 Task: In the  document Emotionalintelligencefile.docx Change the allignment of footer to  'Right' Select the entire text and insert font style 'Lora' and font size: 16
Action: Mouse moved to (392, 613)
Screenshot: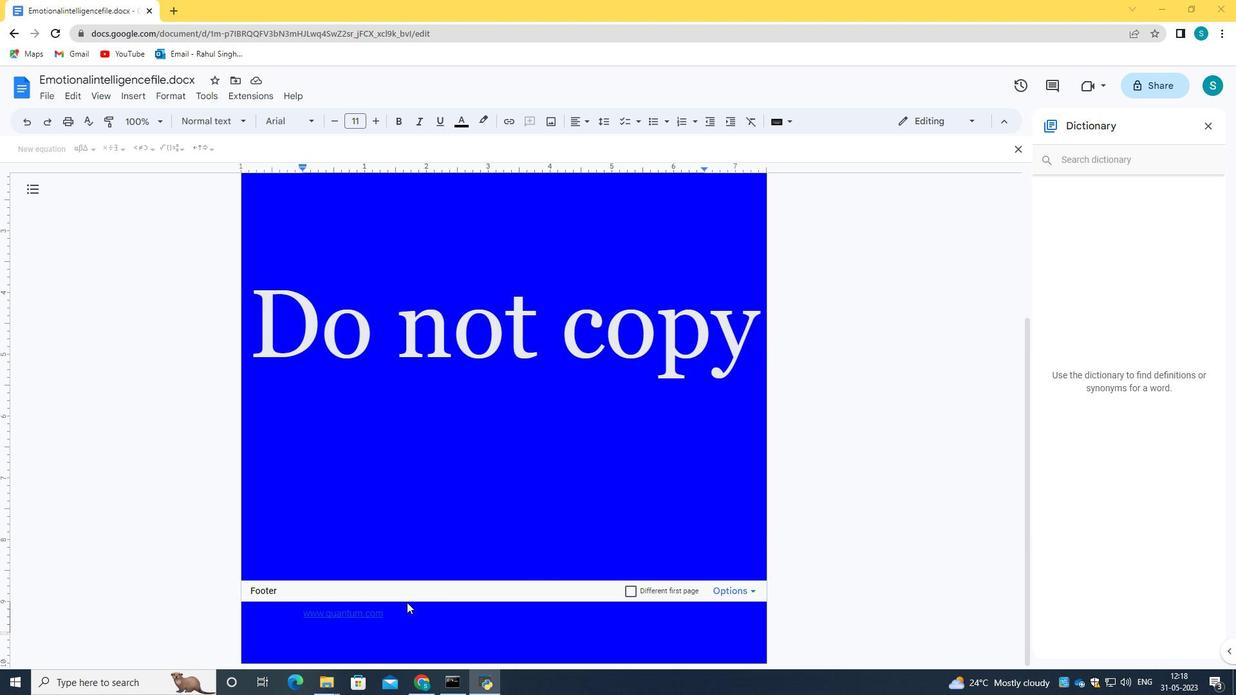 
Action: Mouse pressed left at (392, 613)
Screenshot: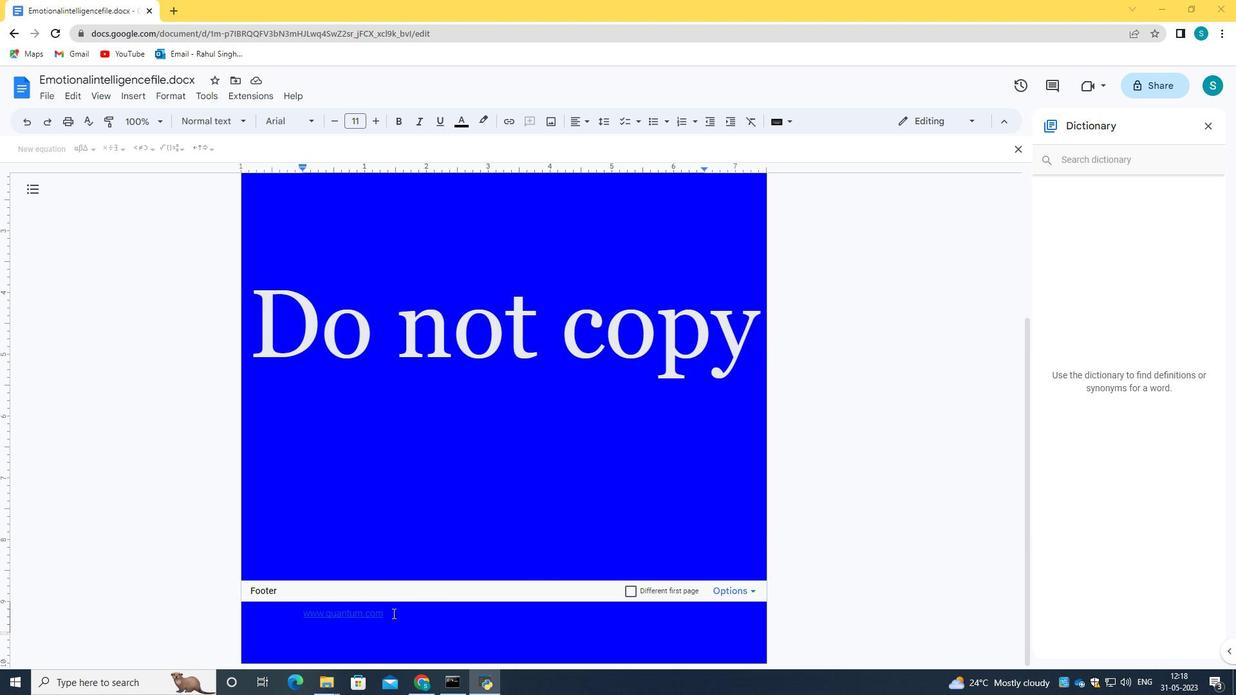 
Action: Mouse moved to (573, 120)
Screenshot: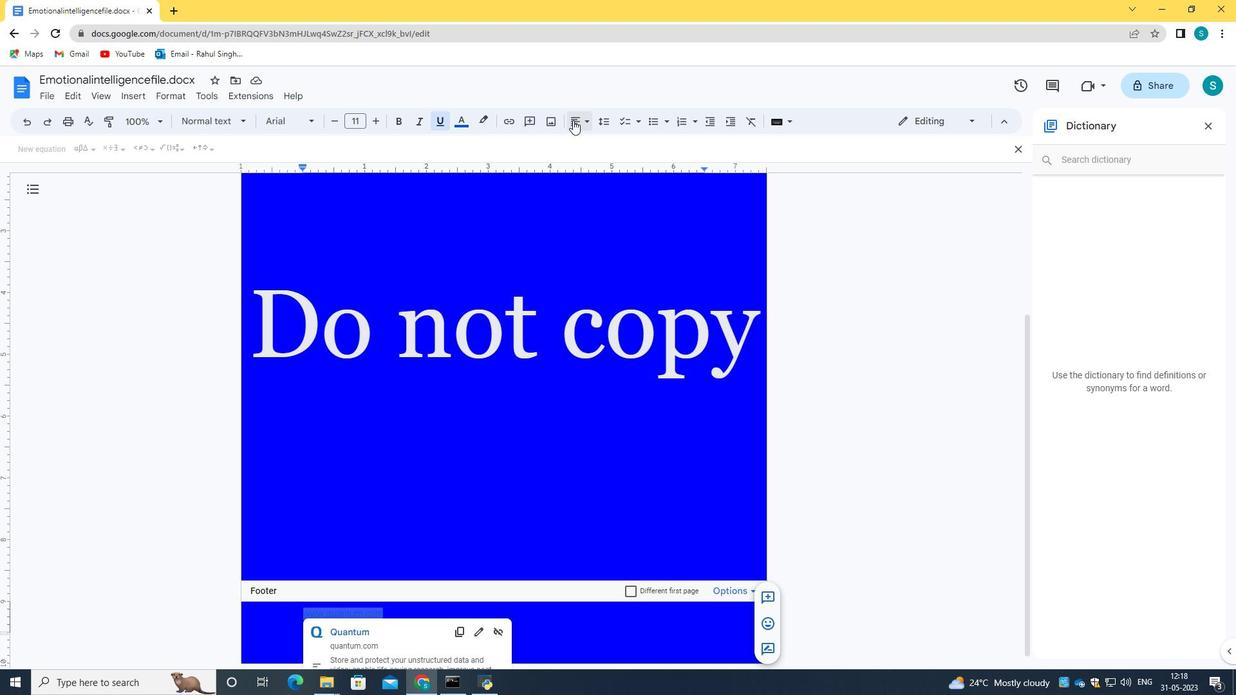 
Action: Mouse pressed left at (573, 120)
Screenshot: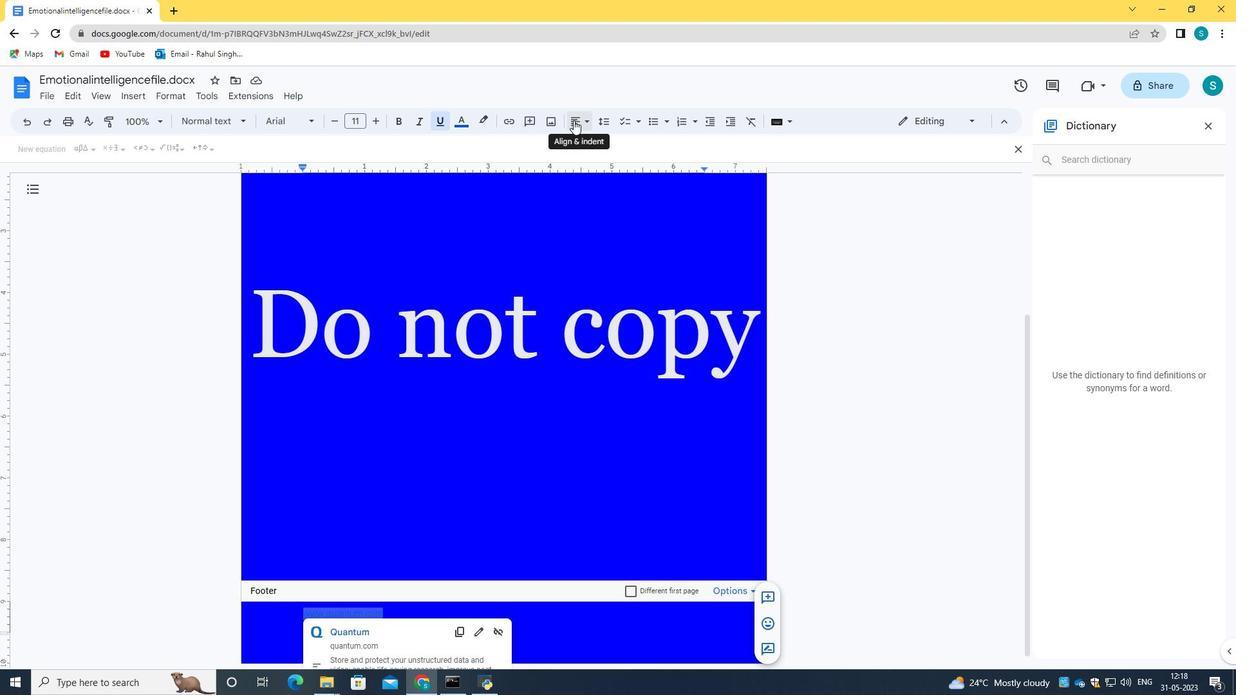 
Action: Mouse moved to (613, 145)
Screenshot: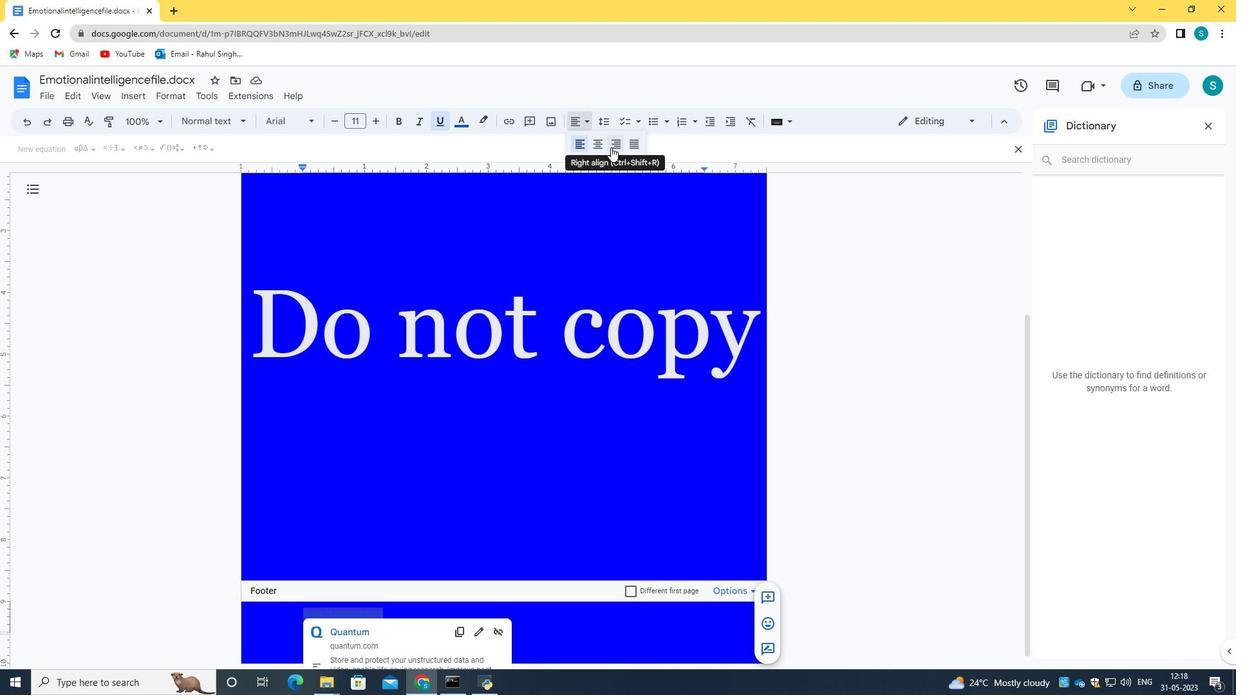 
Action: Mouse pressed left at (613, 145)
Screenshot: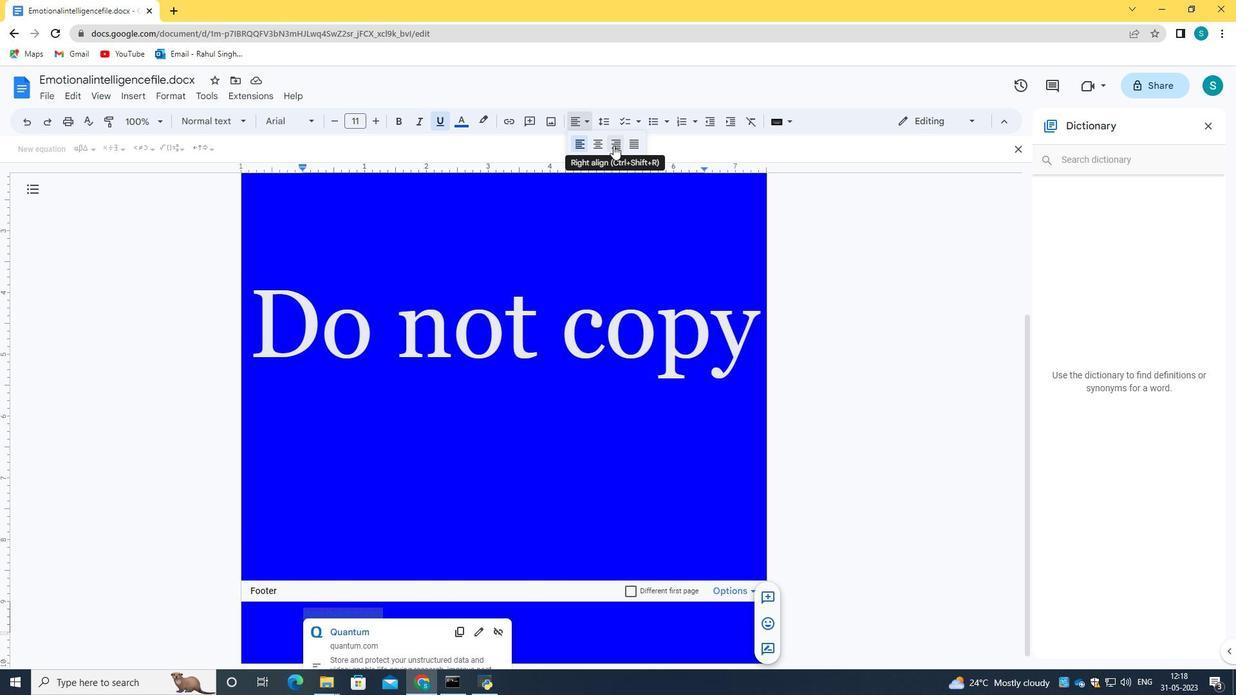
Action: Mouse moved to (234, 124)
Screenshot: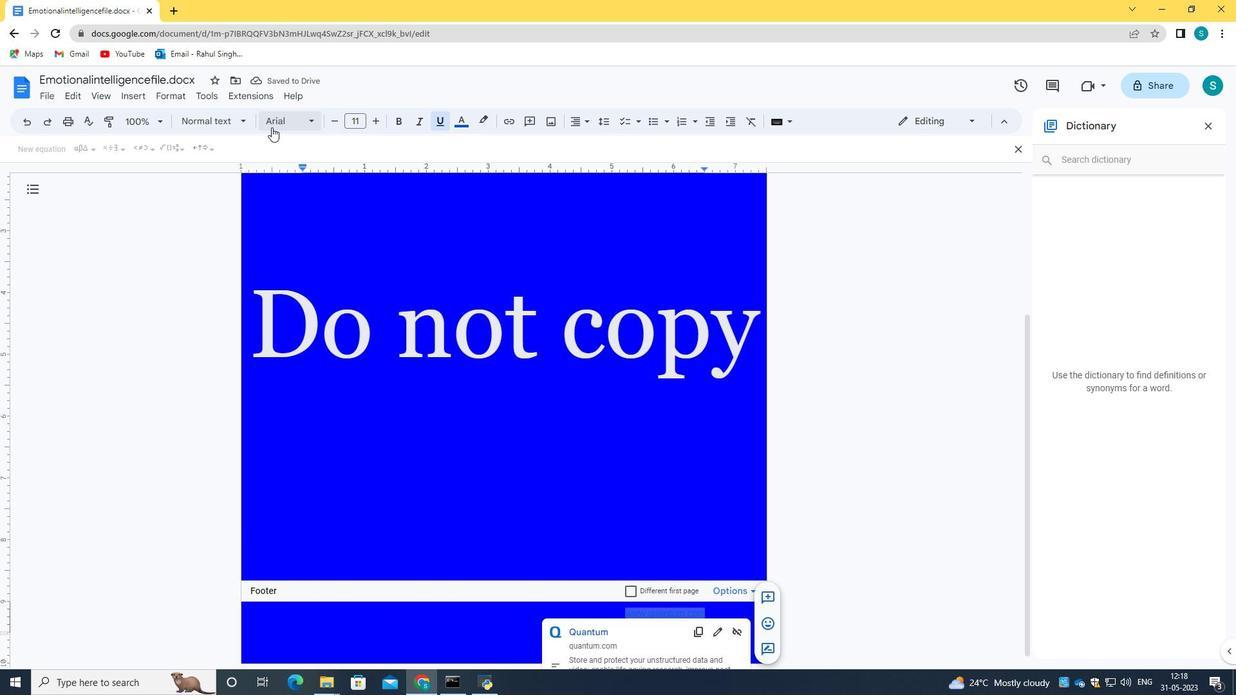 
Action: Mouse pressed left at (234, 124)
Screenshot: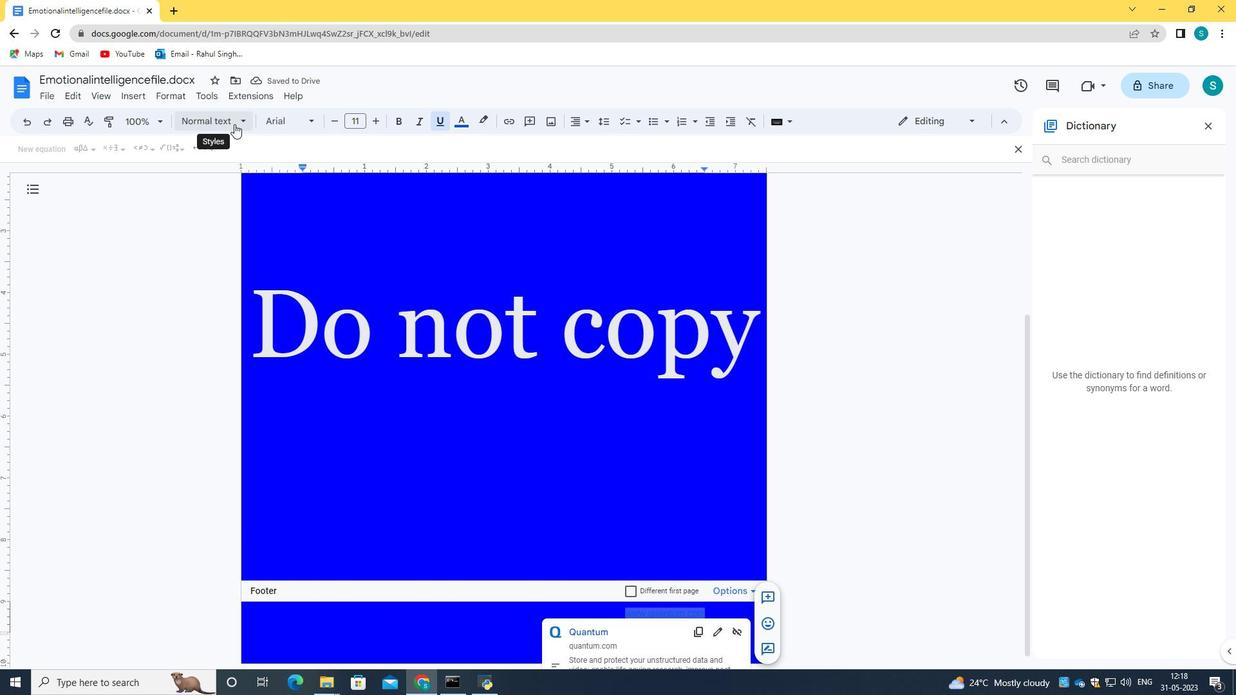
Action: Mouse pressed left at (234, 124)
Screenshot: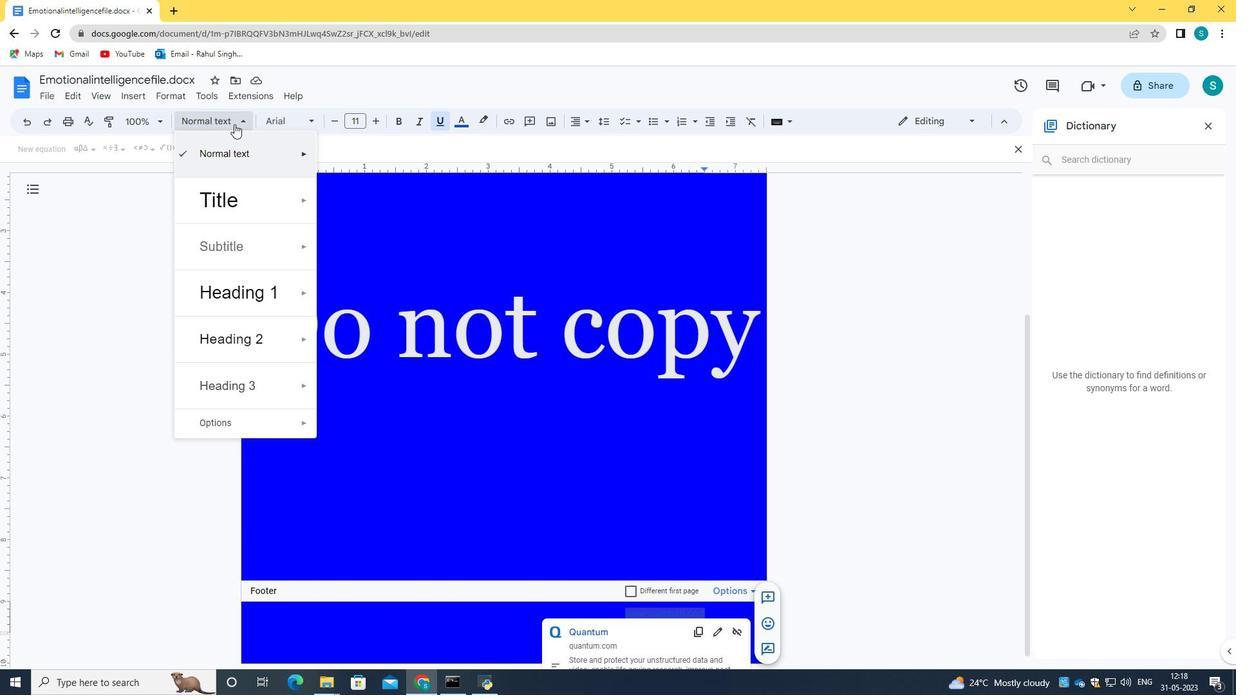 
Action: Mouse moved to (291, 123)
Screenshot: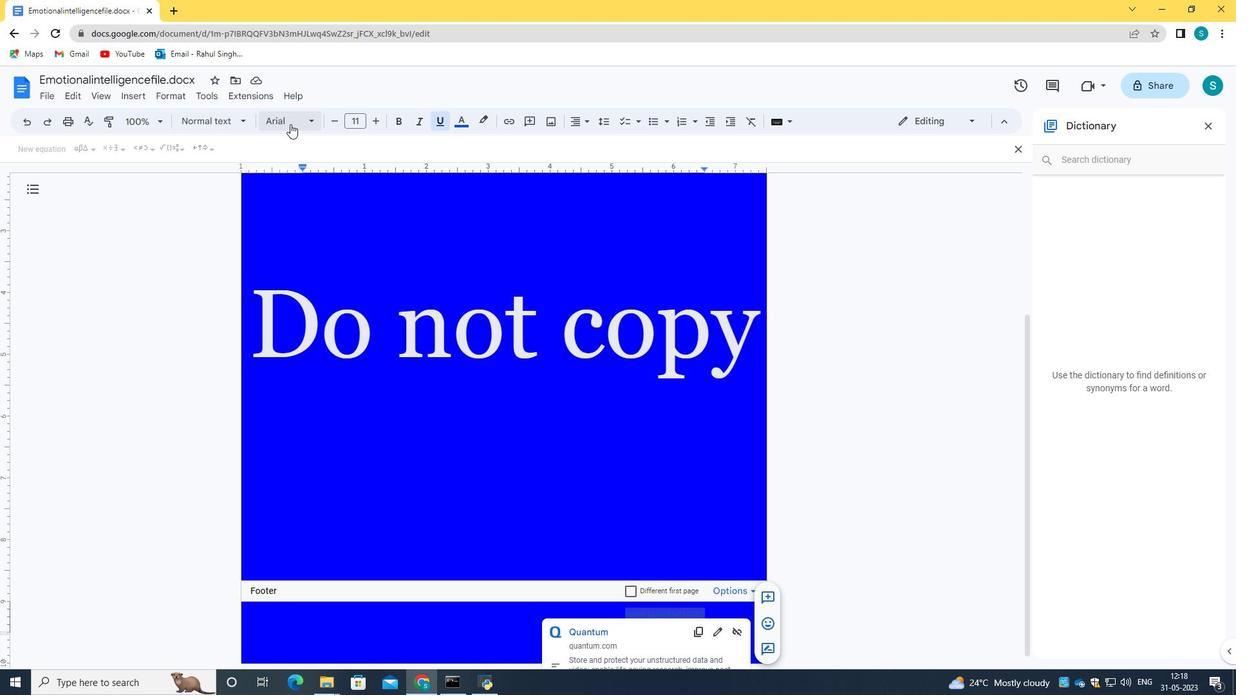 
Action: Mouse pressed left at (291, 123)
Screenshot: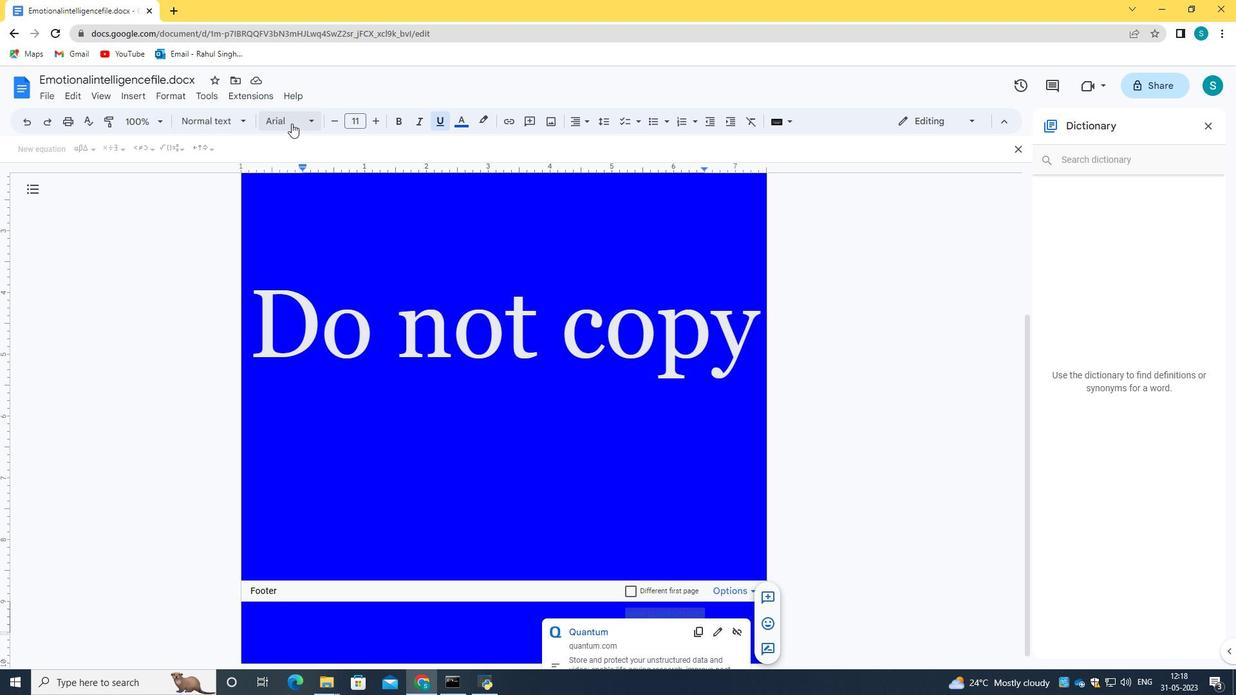 
Action: Mouse moved to (302, 556)
Screenshot: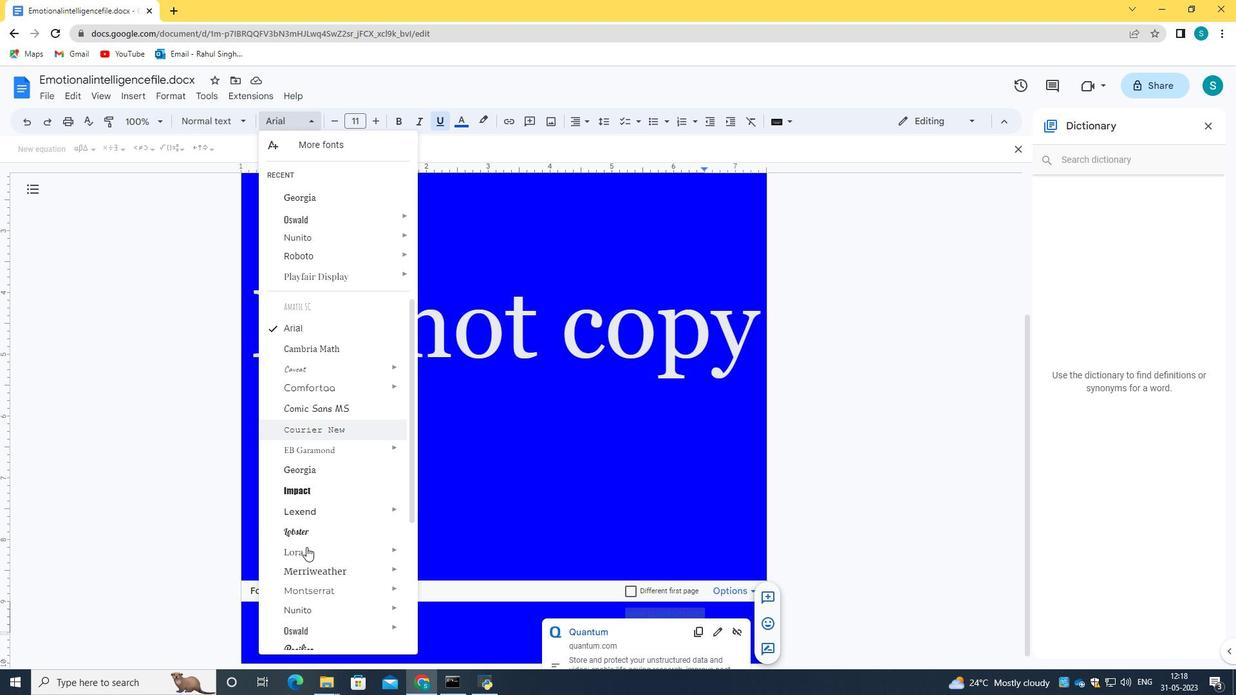 
Action: Mouse pressed left at (302, 556)
Screenshot: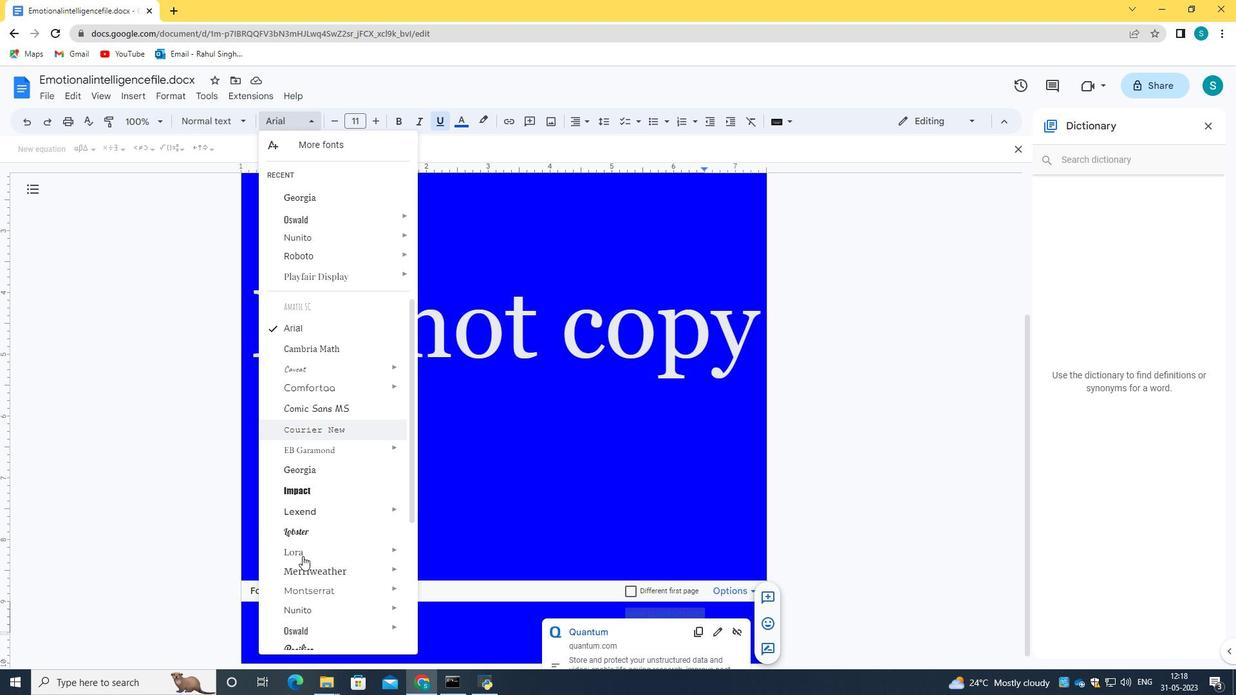 
Action: Mouse moved to (483, 266)
Screenshot: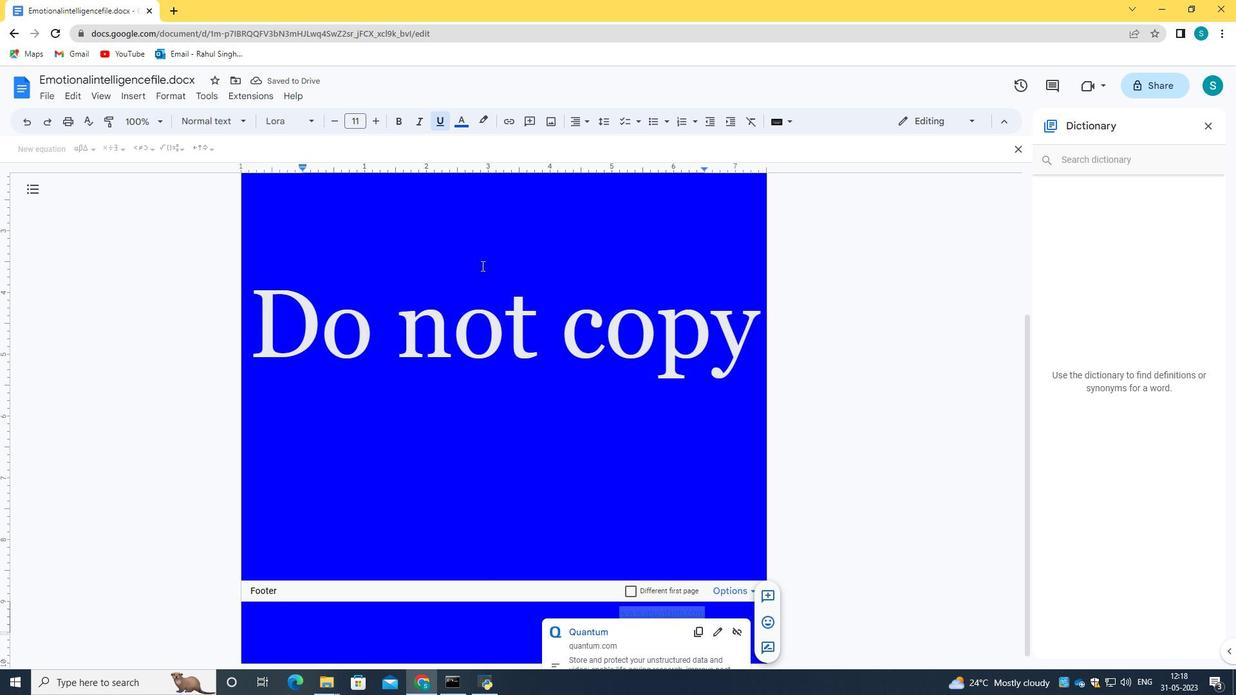 
Action: Mouse scrolled (483, 266) with delta (0, 0)
Screenshot: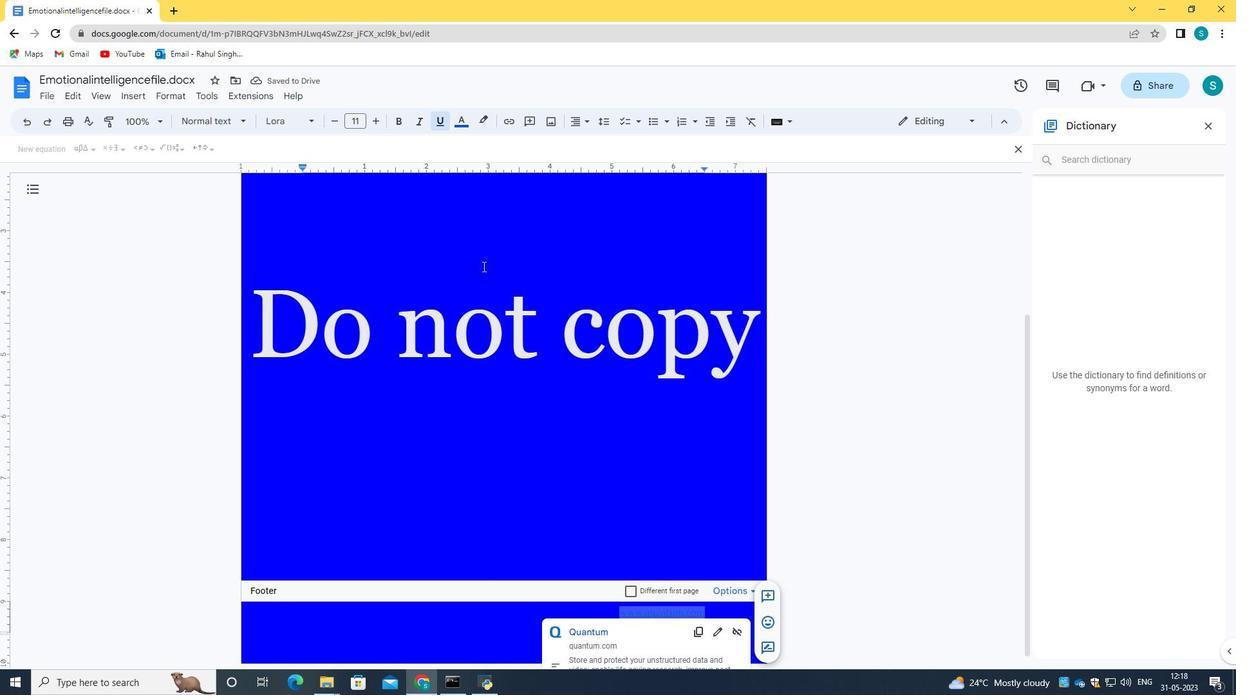 
Action: Mouse moved to (379, 121)
Screenshot: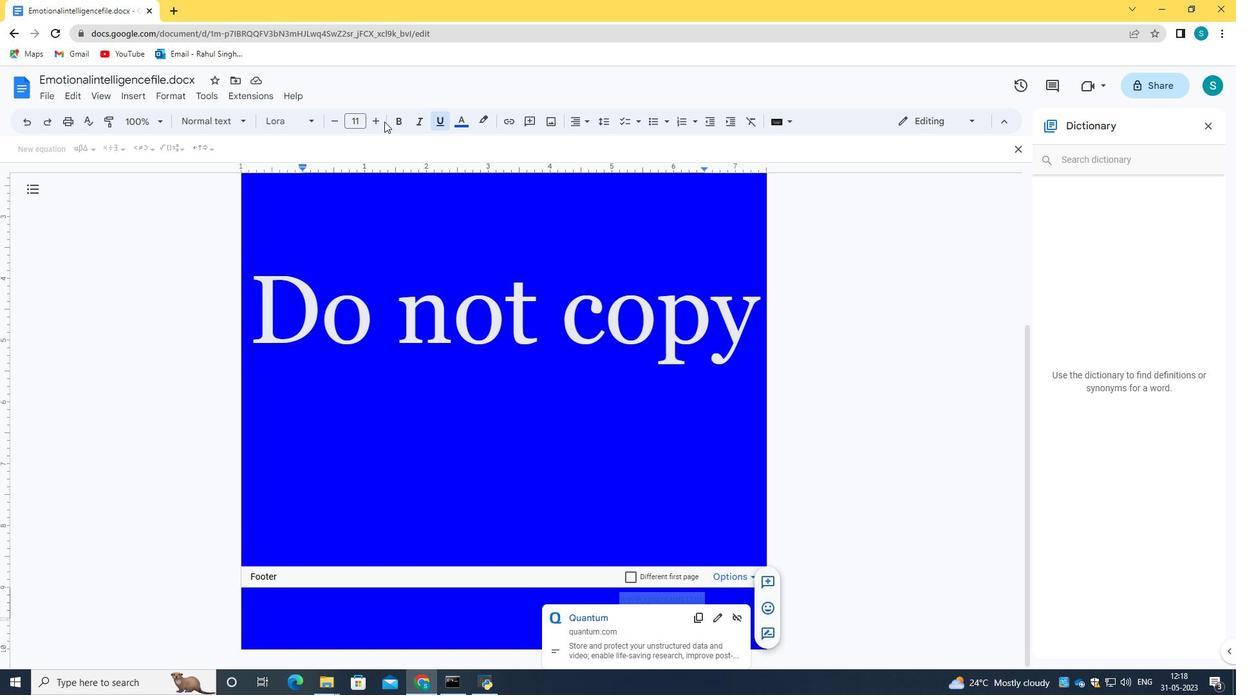
Action: Mouse pressed left at (379, 121)
Screenshot: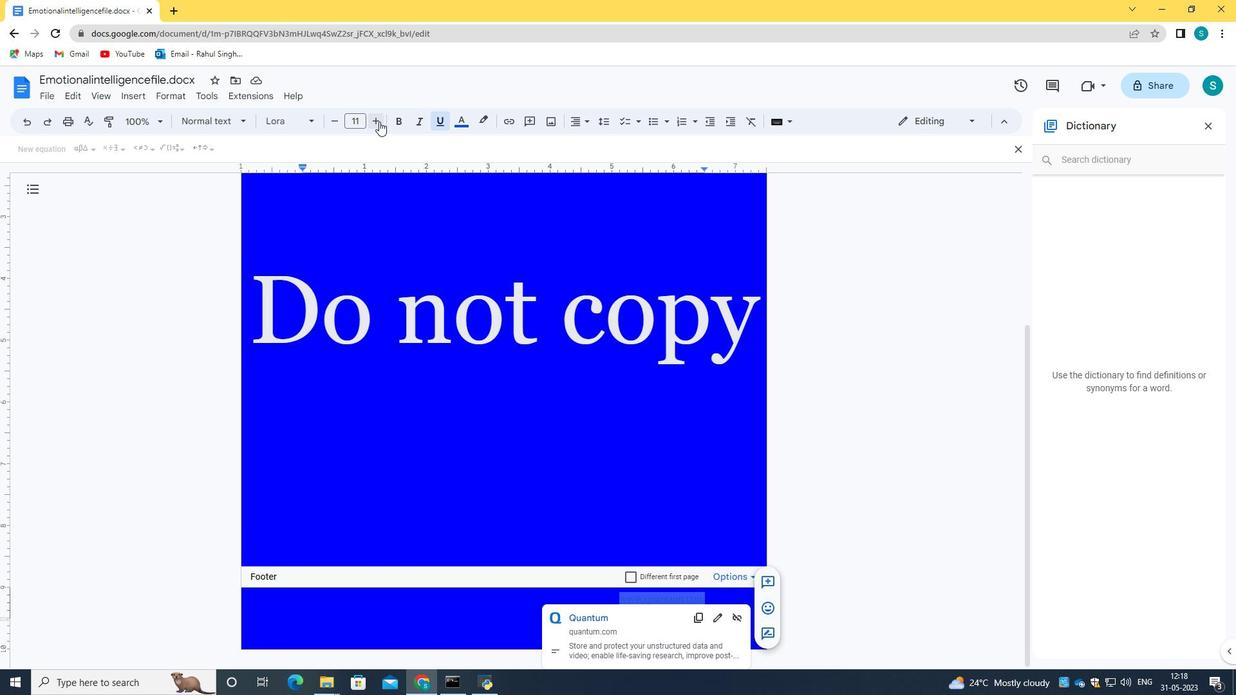 
Action: Mouse pressed left at (379, 121)
Screenshot: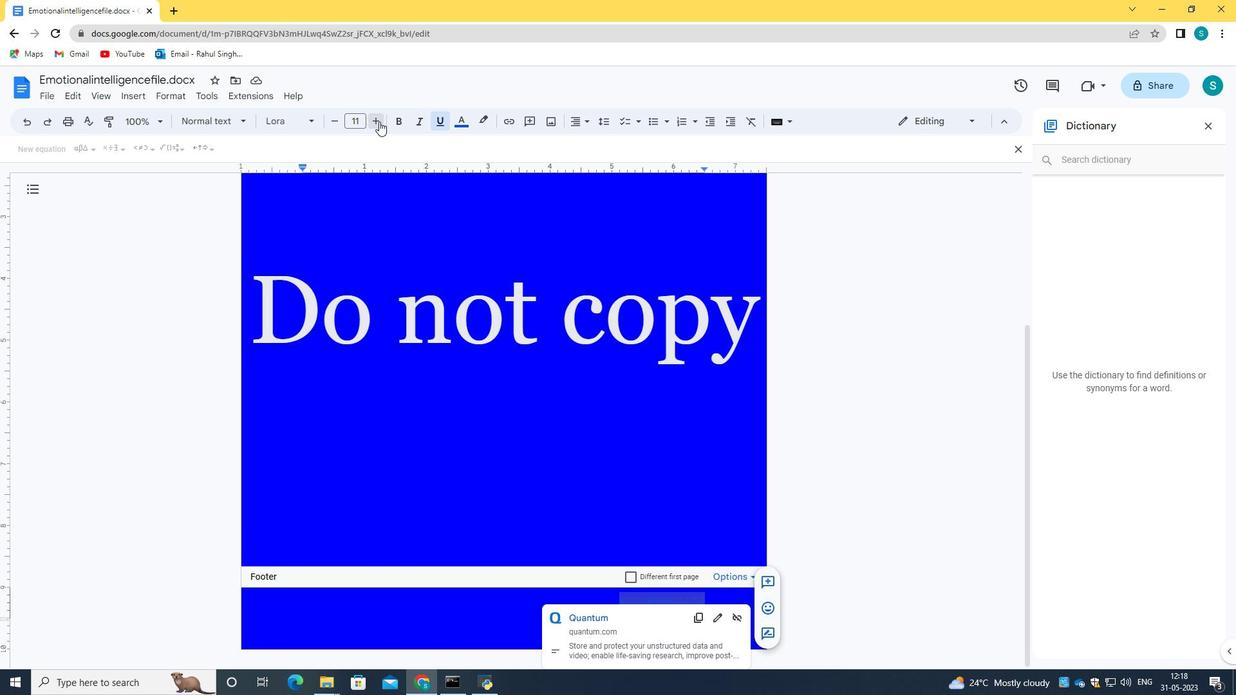 
Action: Mouse pressed left at (379, 121)
Screenshot: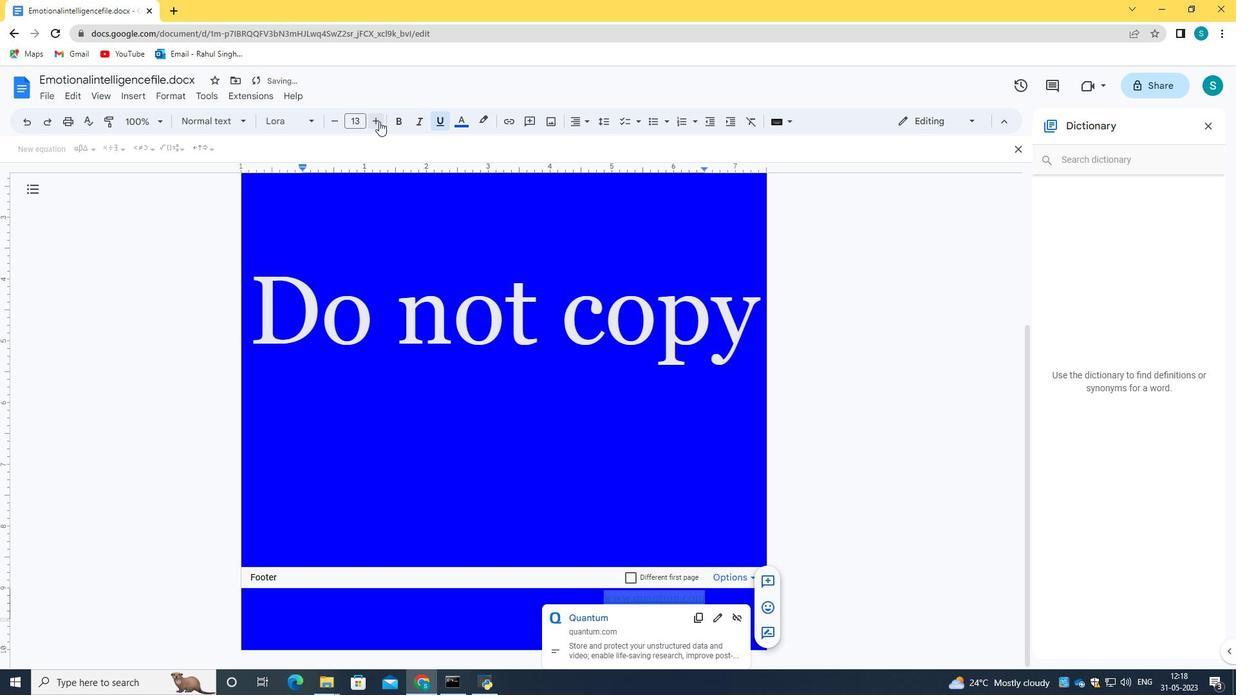 
Action: Mouse pressed left at (379, 121)
Screenshot: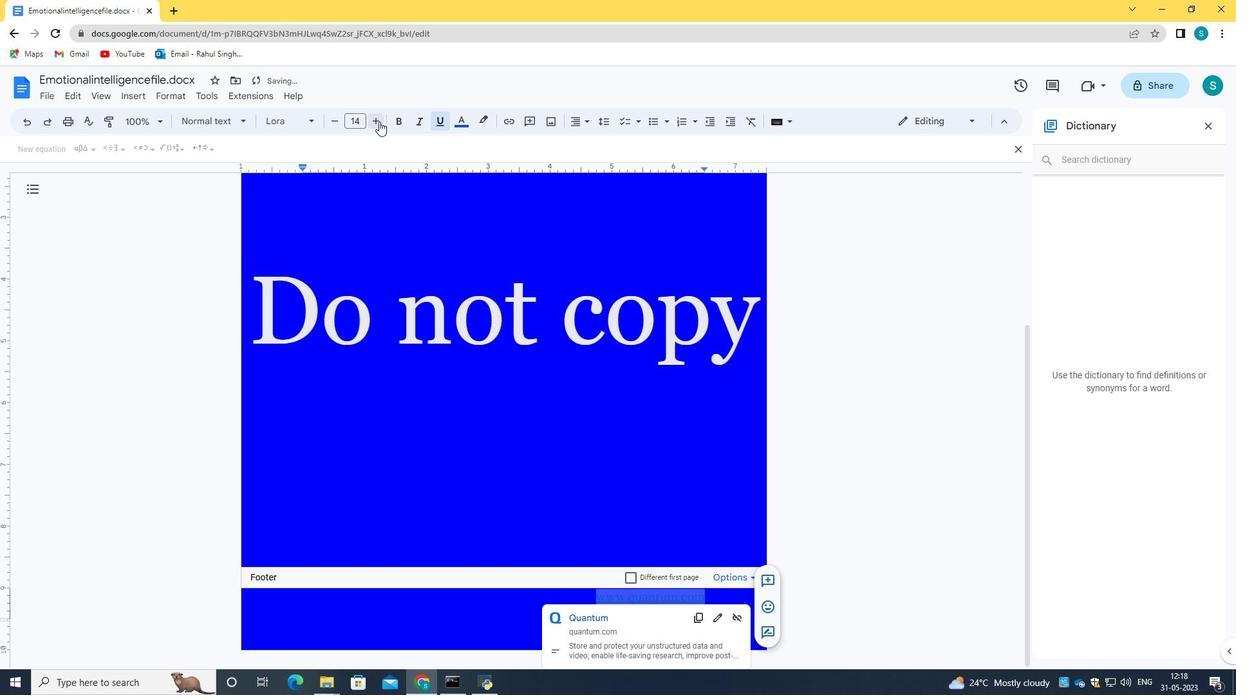 
Action: Mouse pressed left at (379, 121)
Screenshot: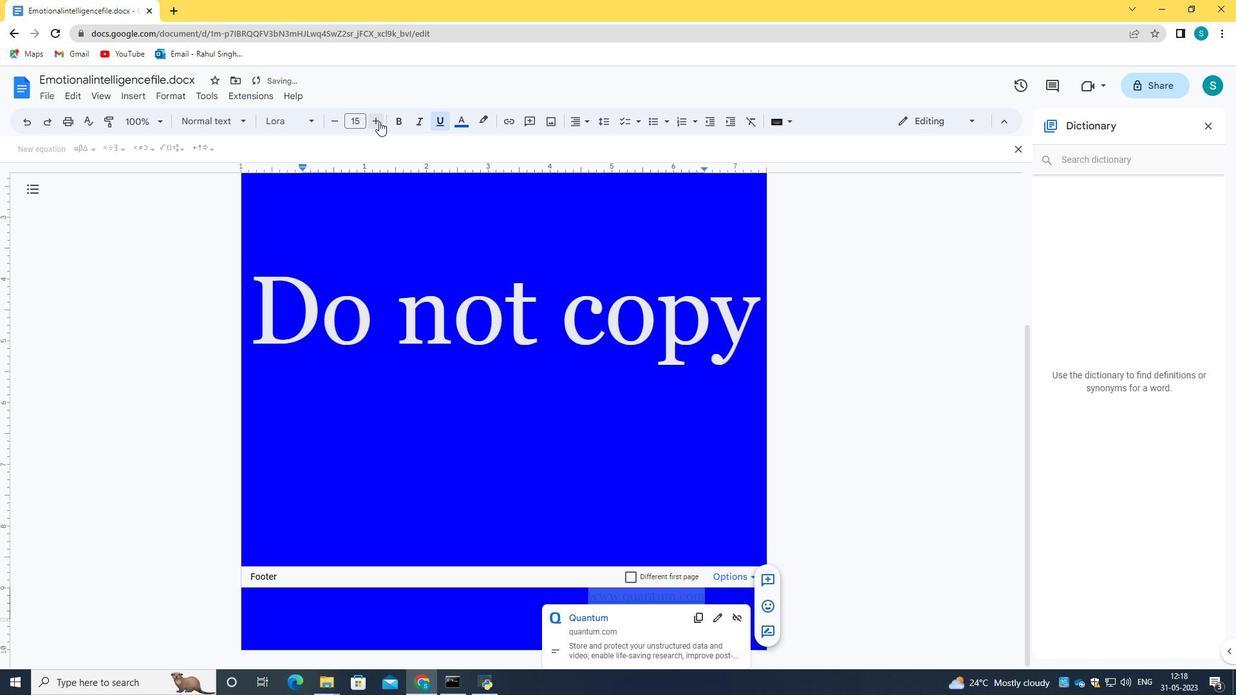 
Action: Mouse moved to (410, 472)
Screenshot: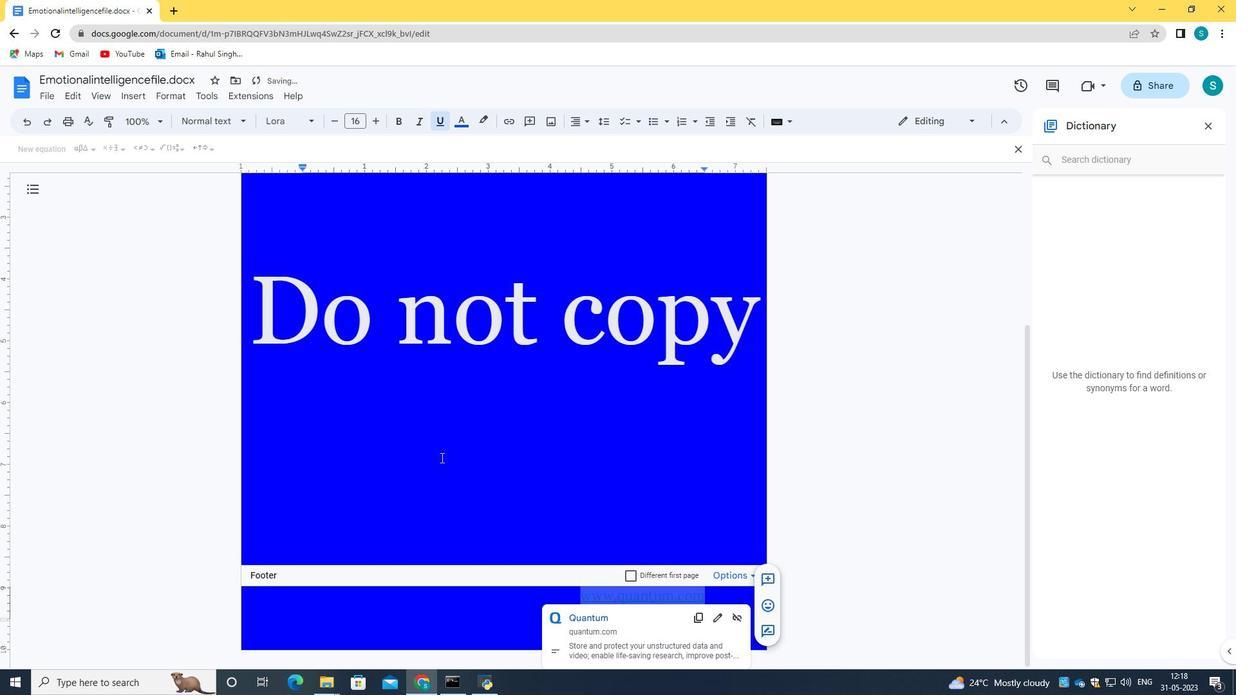 
Action: Mouse pressed left at (410, 472)
Screenshot: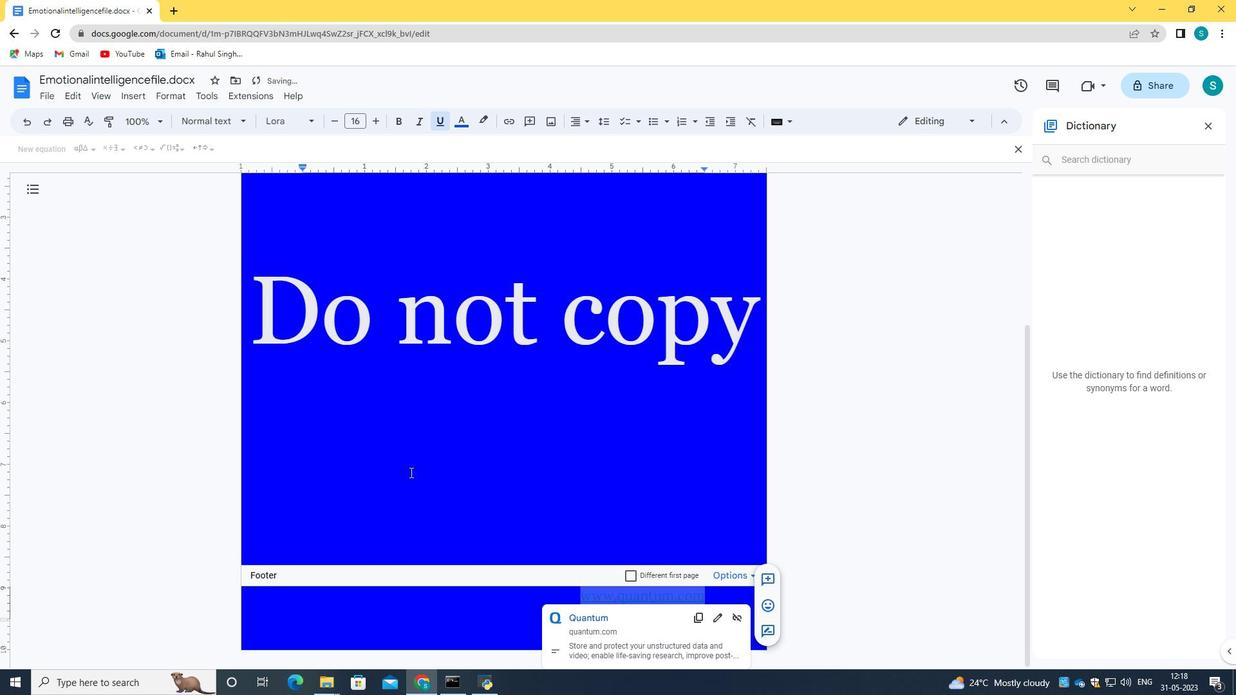 
Action: Mouse moved to (520, 352)
Screenshot: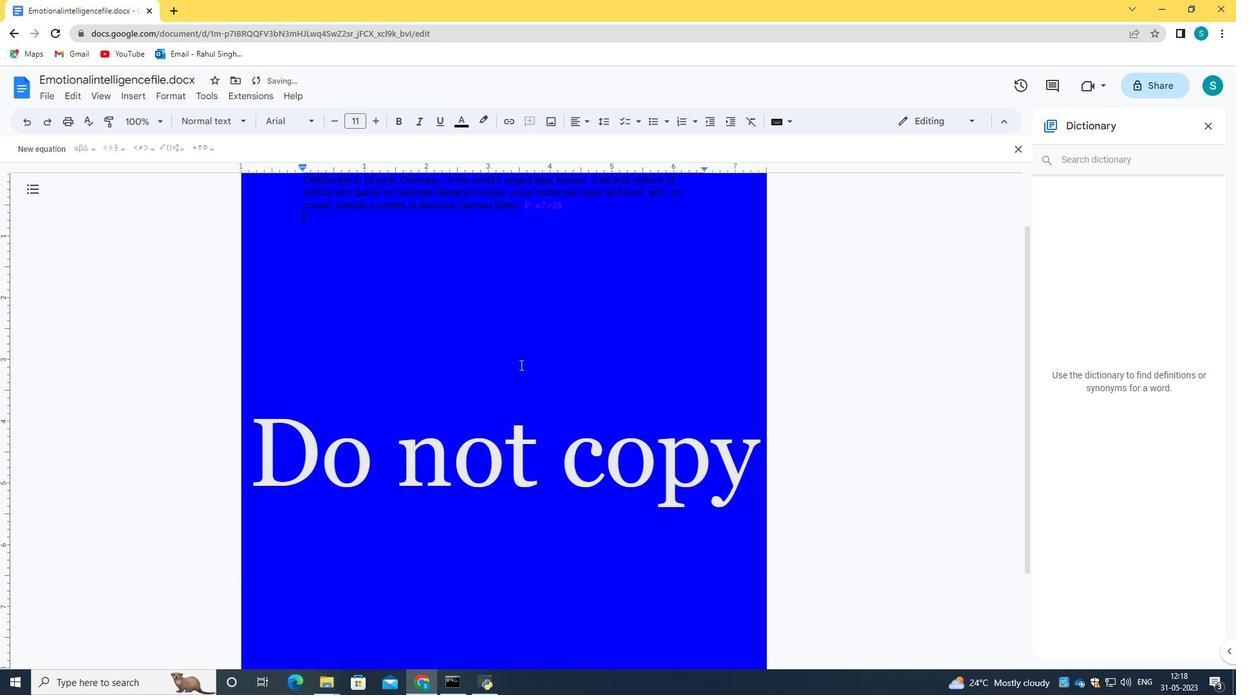 
Action: Mouse scrolled (520, 351) with delta (0, 0)
Screenshot: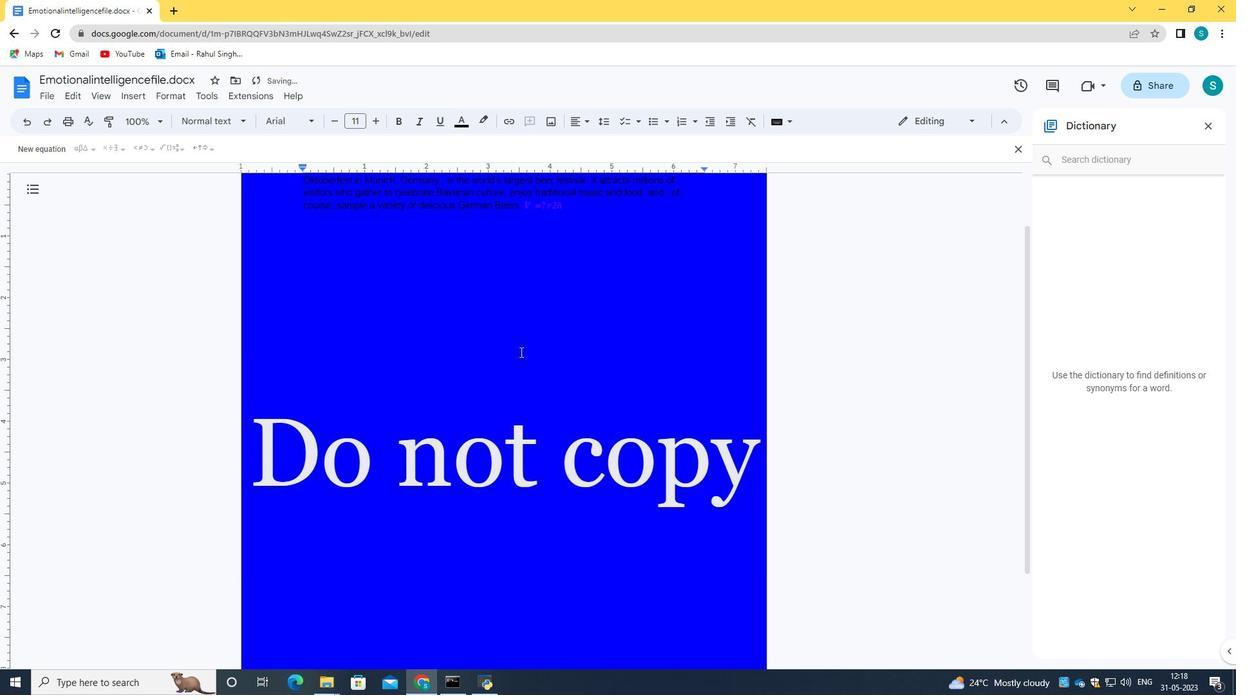 
Action: Mouse scrolled (520, 351) with delta (0, 0)
Screenshot: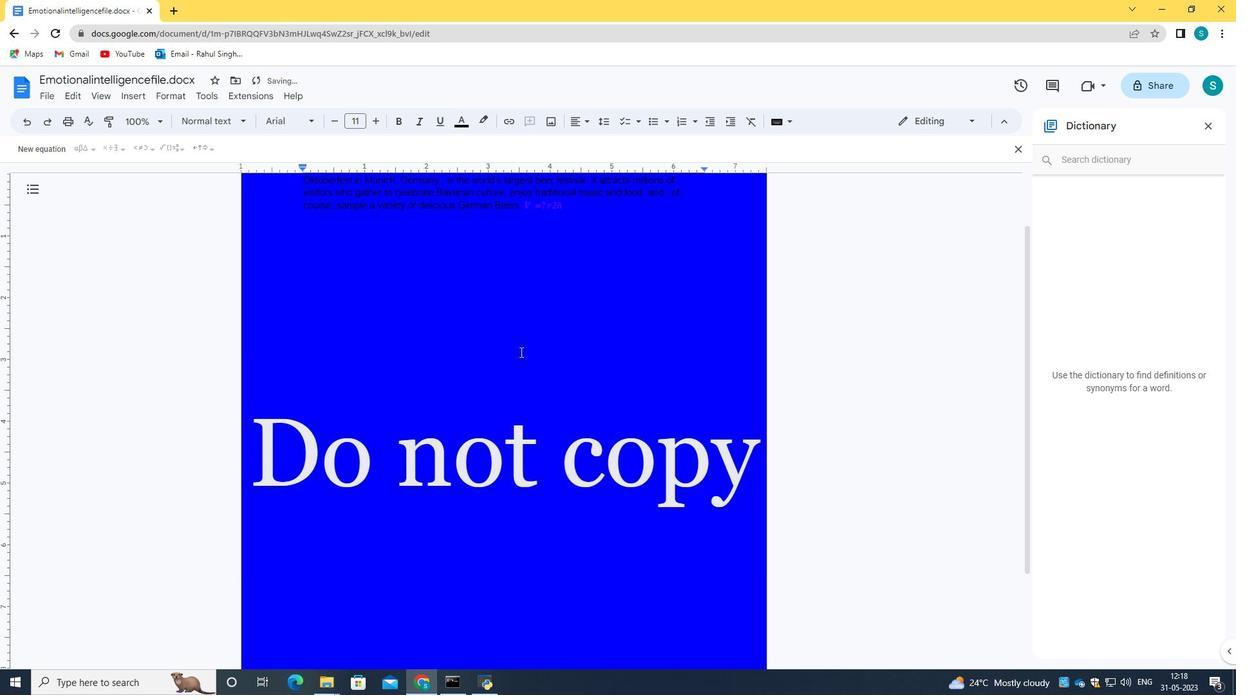 
Action: Mouse scrolled (520, 351) with delta (0, 0)
Screenshot: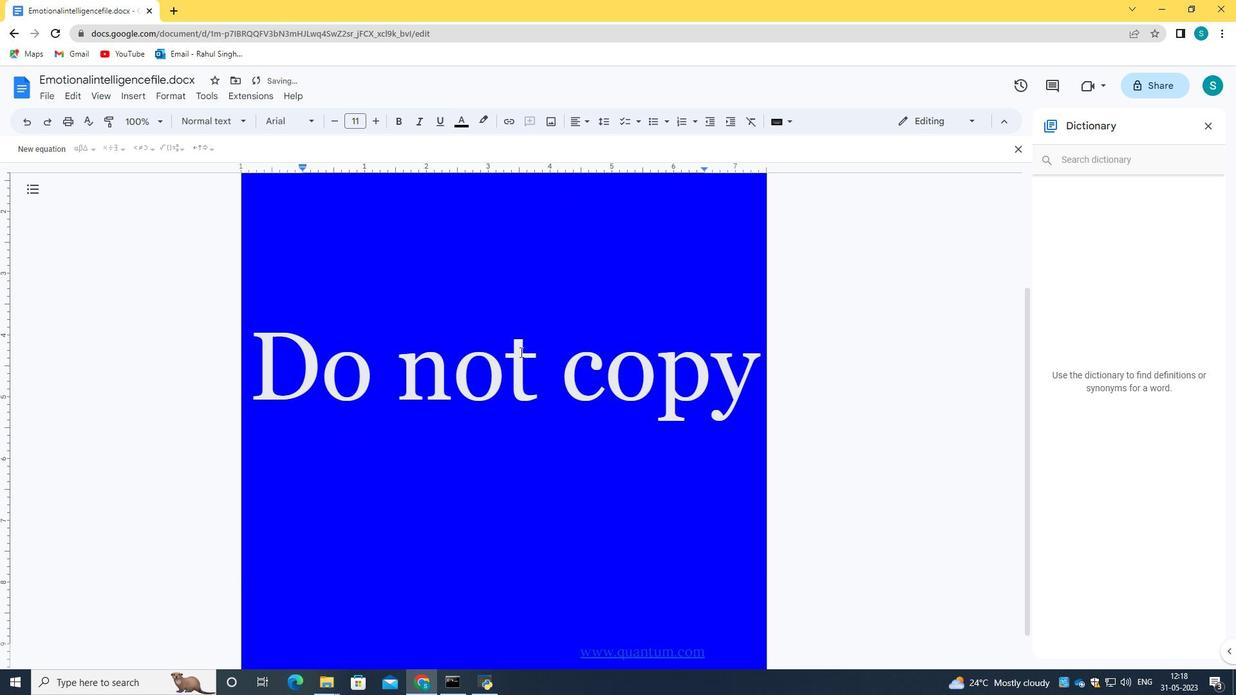 
Action: Mouse moved to (521, 351)
Screenshot: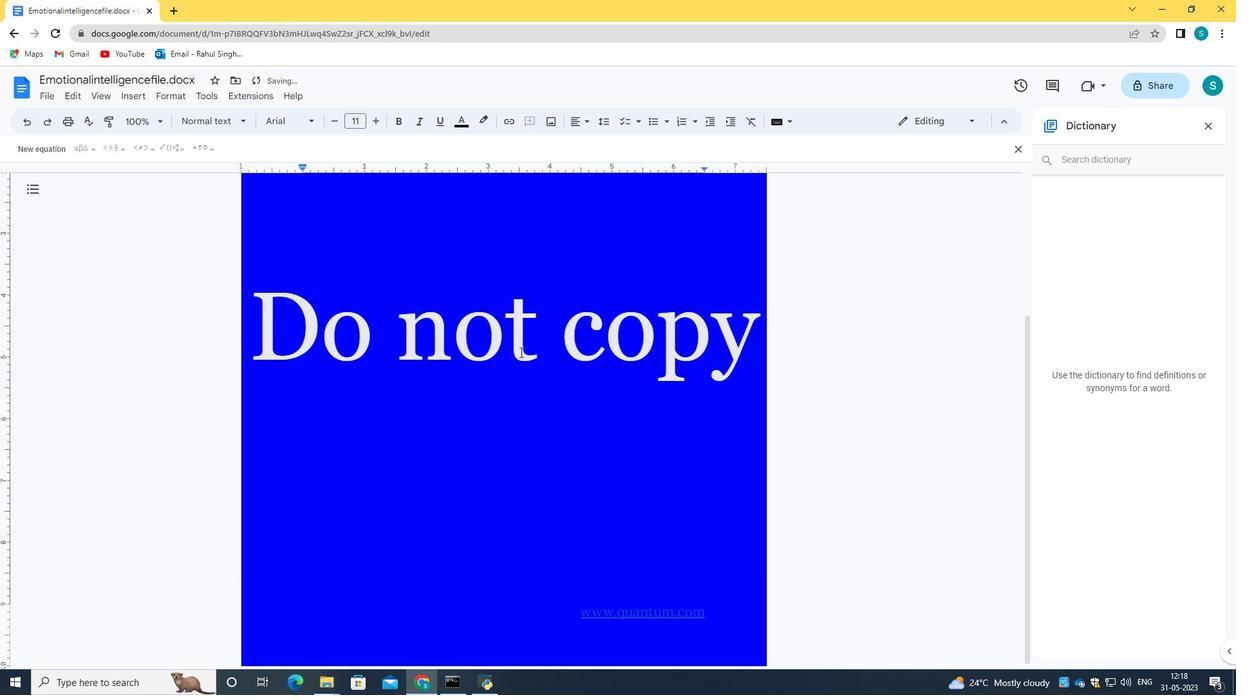 
Action: Mouse scrolled (521, 351) with delta (0, 0)
Screenshot: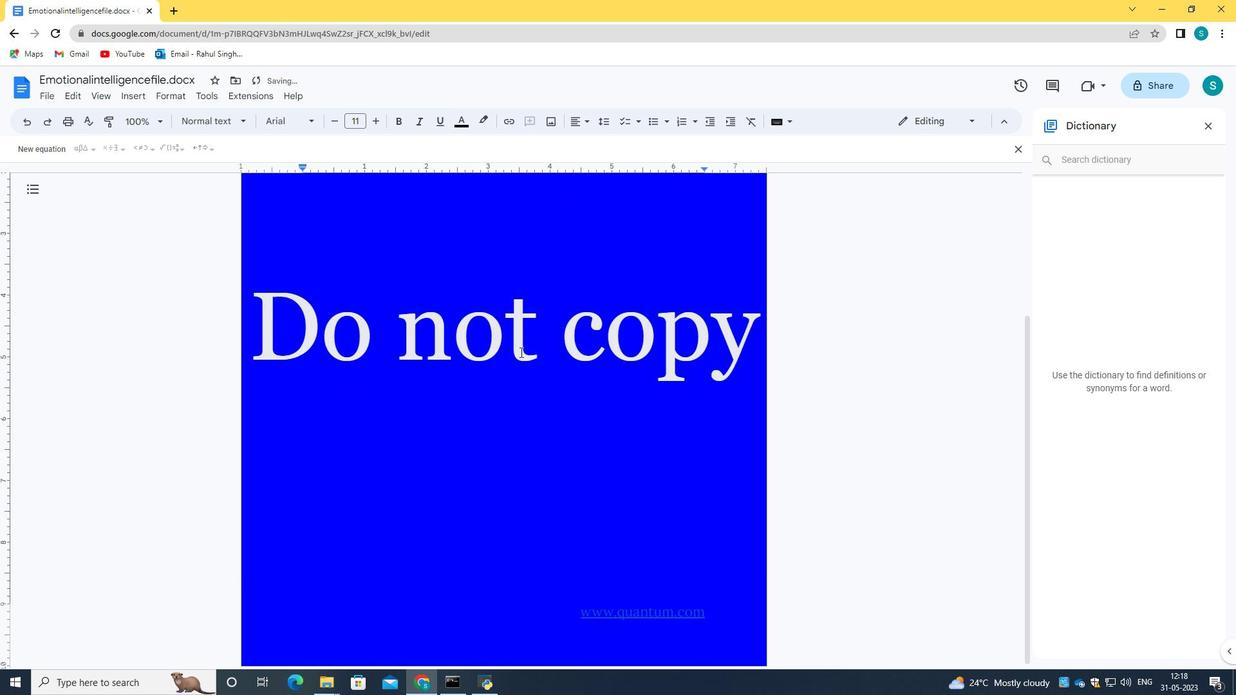 
Action: Mouse moved to (521, 351)
Screenshot: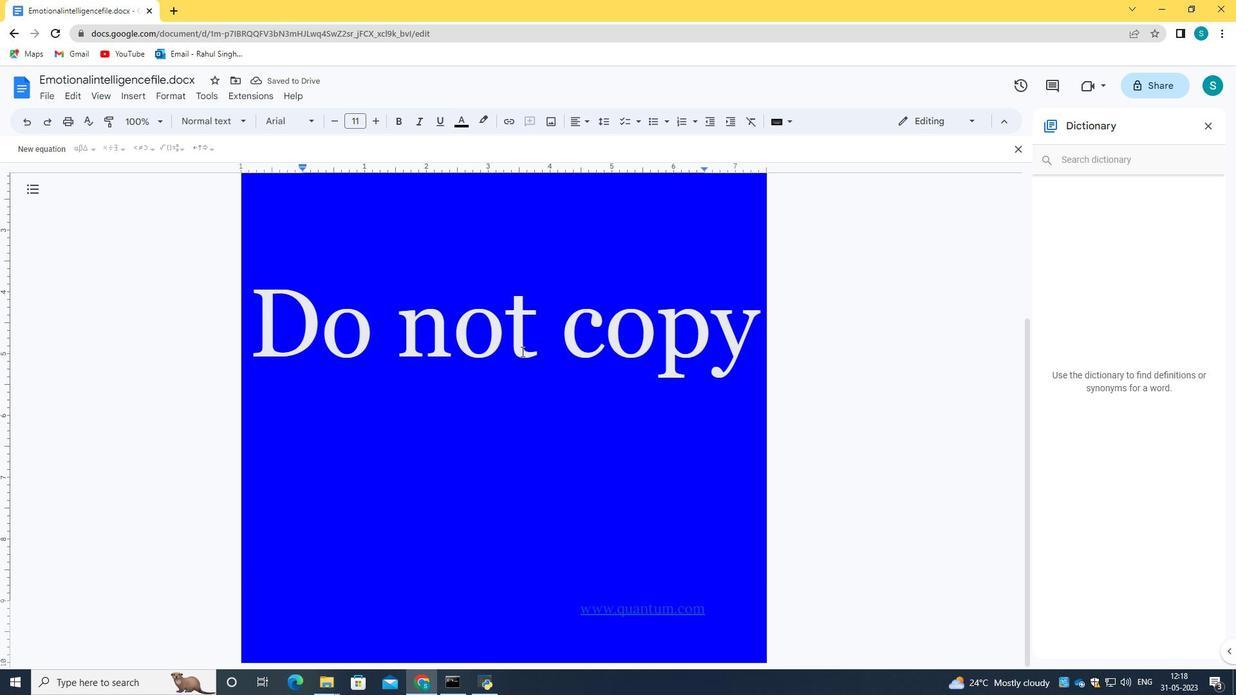 
Action: Mouse scrolled (521, 352) with delta (0, 0)
Screenshot: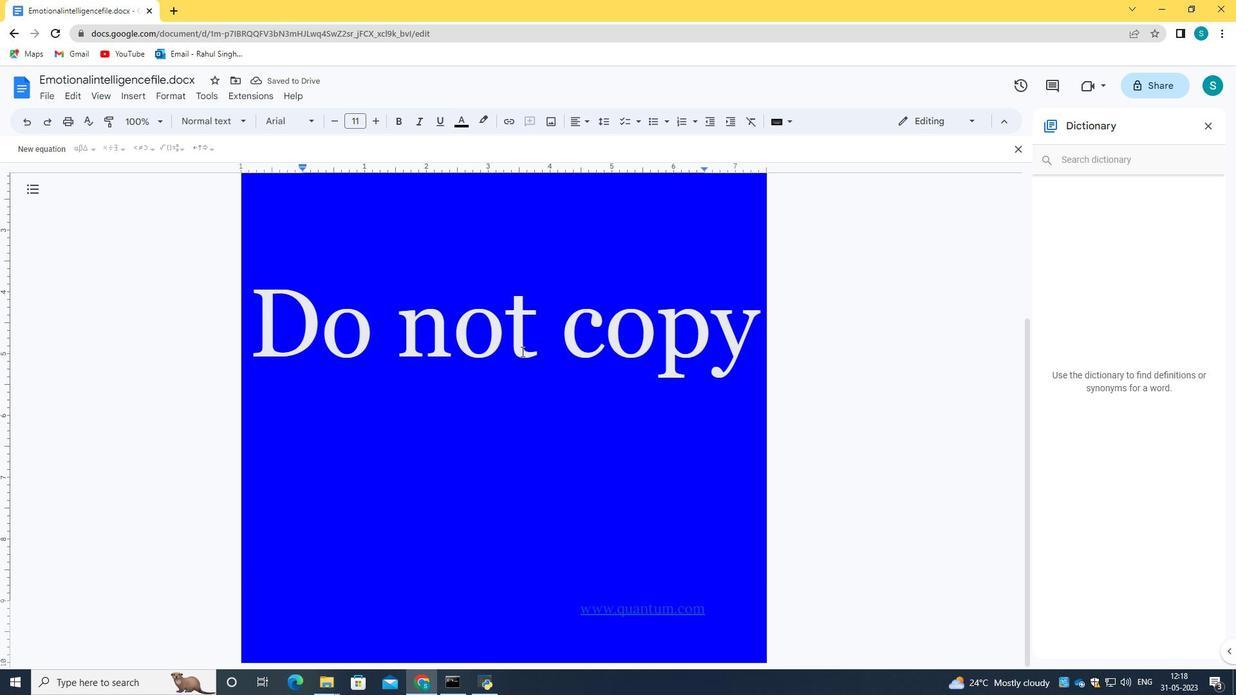 
Action: Mouse scrolled (521, 352) with delta (0, 0)
Screenshot: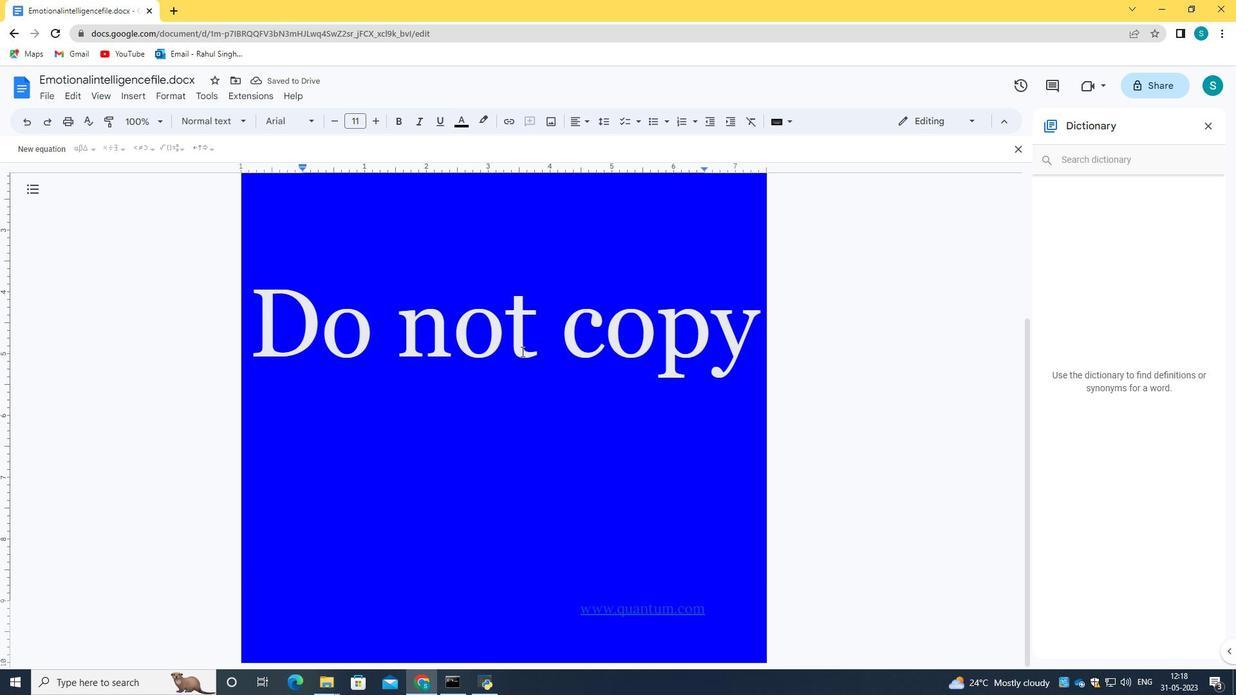 
Action: Mouse scrolled (521, 352) with delta (0, 0)
Screenshot: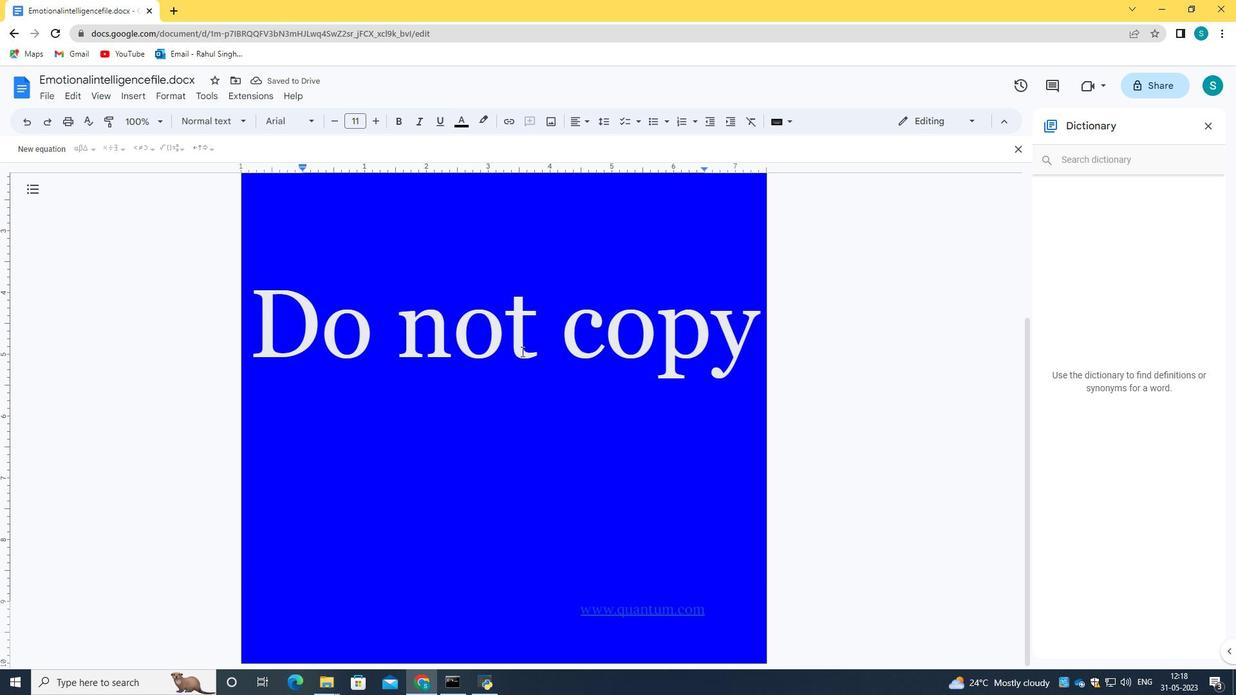 
Action: Mouse moved to (522, 351)
Screenshot: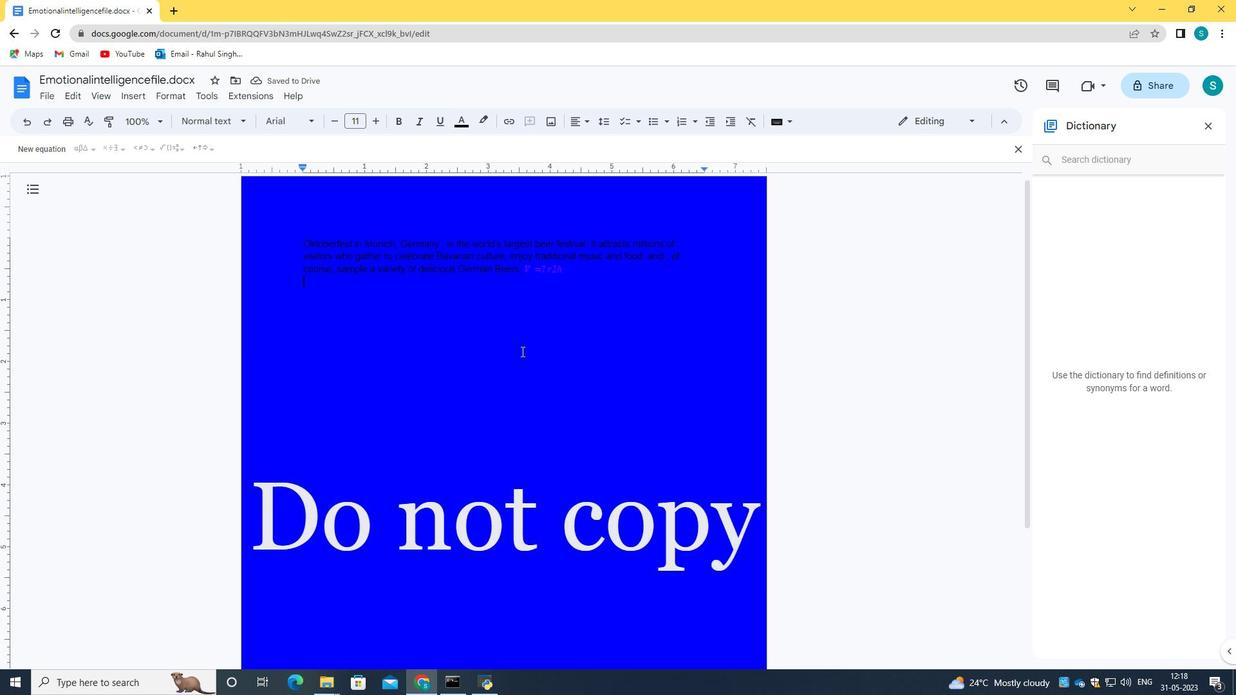 
